 Task: Add an event with the title Client Dinner, date '2024/04/02', time 9:40 AM to 11:40 AMand add a description: Participants will develop essential communication skills, such as active listening, asking probing questions, and conveying their own viewpoints persuasively. They will learn how to adapt their communication style to different negotiation situations and personalities.Select event color  Basil . Add location for the event as: 123 Park Guell, Barcelona, Spain, logged in from the account softage.1@softage.netand send the event invitation to softage.3@softage.net and softage.4@softage.net. Set a reminder for the event Every weekday(Monday to Friday)
Action: Mouse moved to (64, 86)
Screenshot: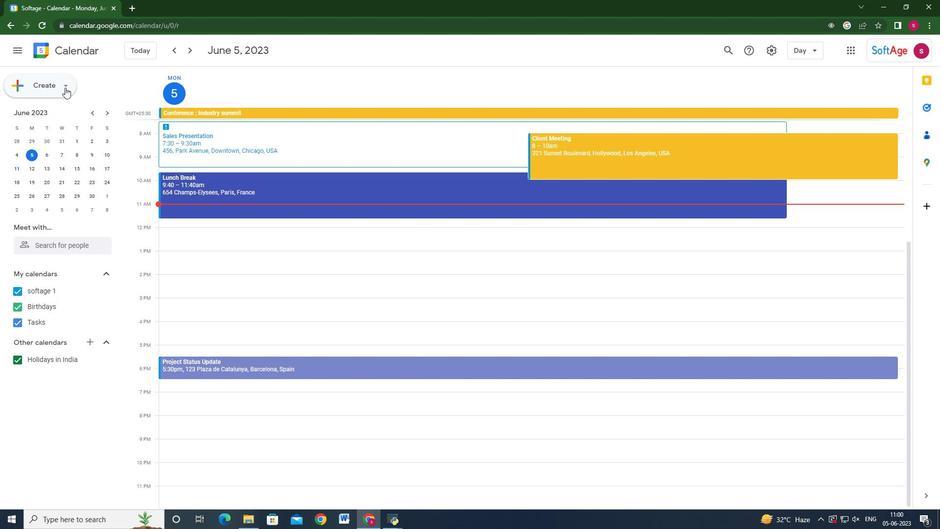 
Action: Mouse pressed left at (64, 86)
Screenshot: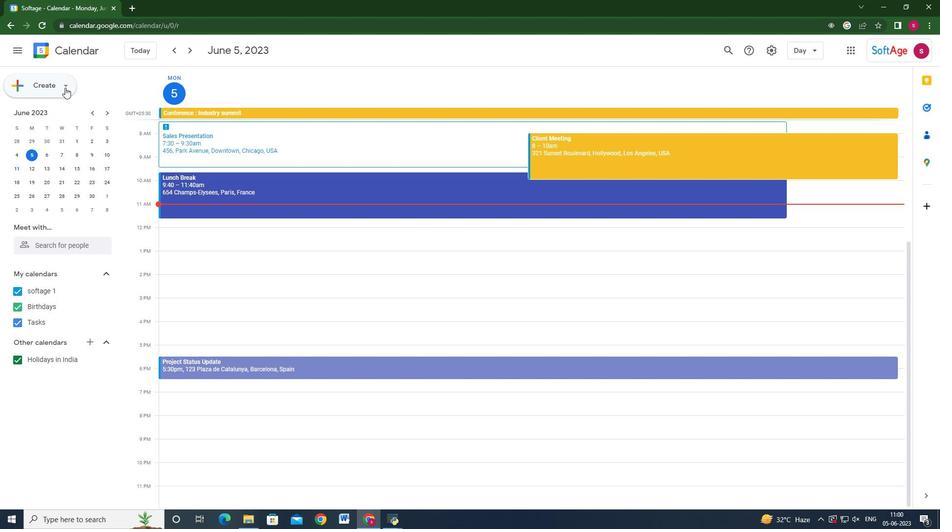 
Action: Mouse moved to (40, 106)
Screenshot: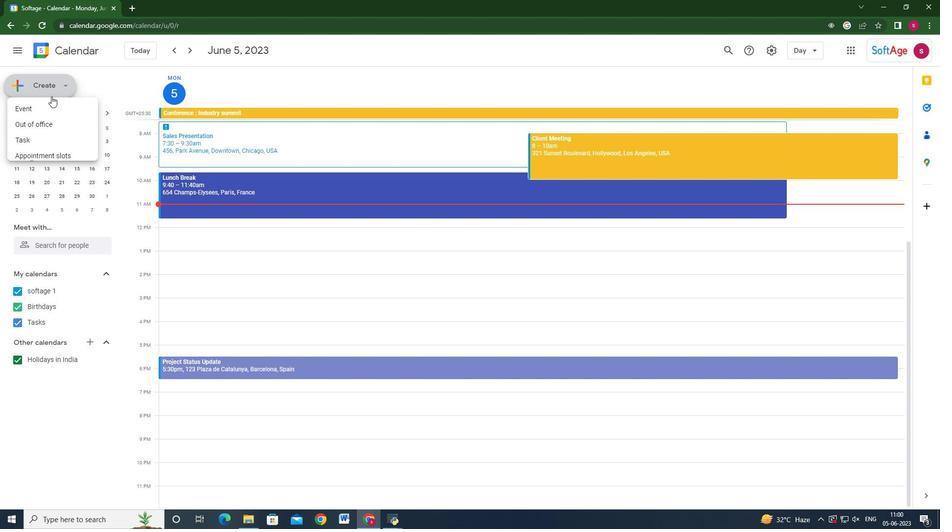 
Action: Mouse pressed left at (40, 106)
Screenshot: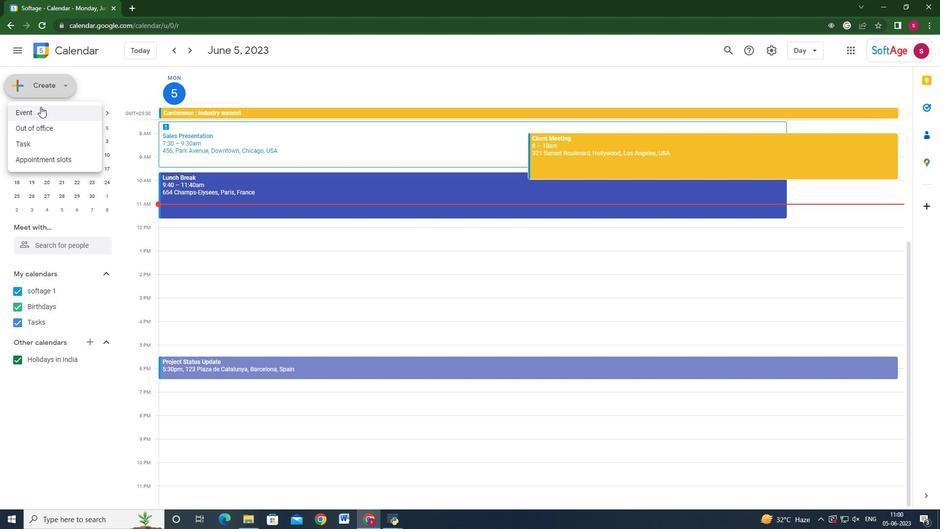 
Action: Mouse moved to (559, 383)
Screenshot: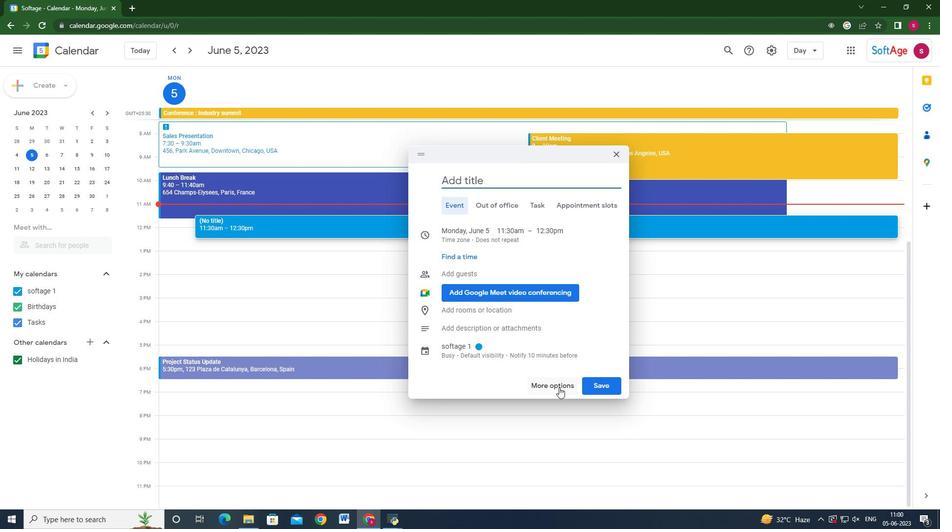 
Action: Mouse pressed left at (559, 383)
Screenshot: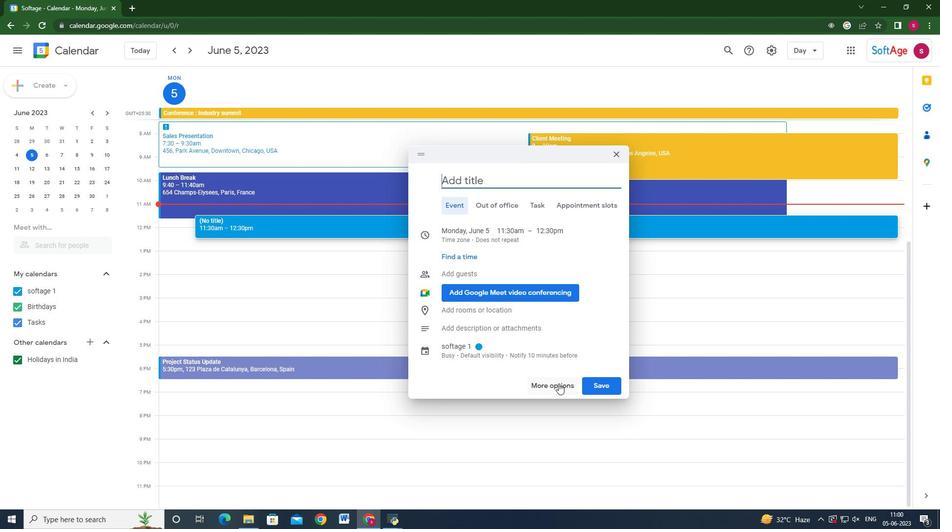 
Action: Mouse moved to (193, 52)
Screenshot: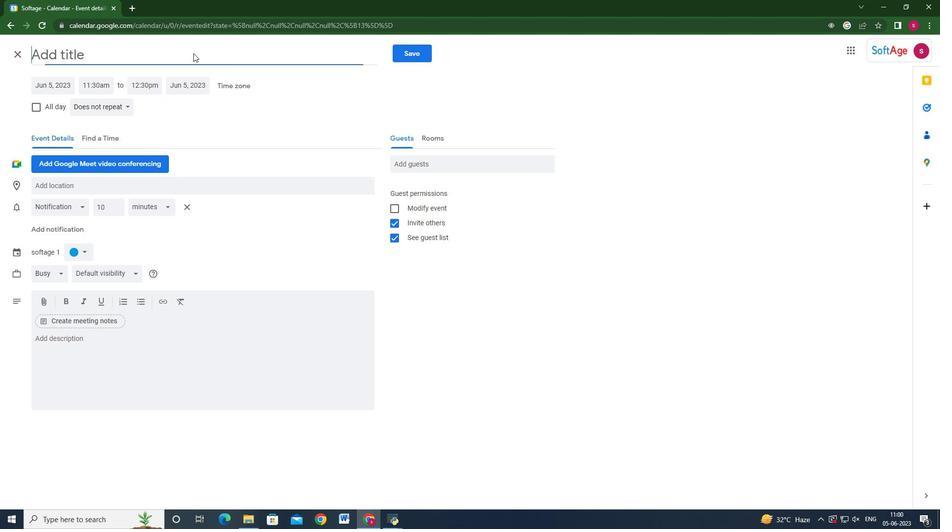 
Action: Key pressed <Key.shift>Client<Key.space><Key.shift>Dinner
Screenshot: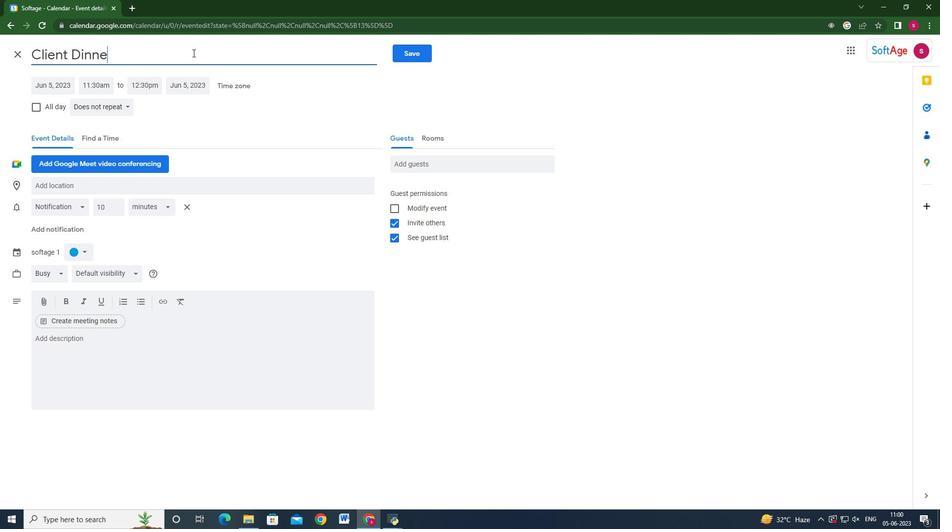 
Action: Mouse moved to (42, 85)
Screenshot: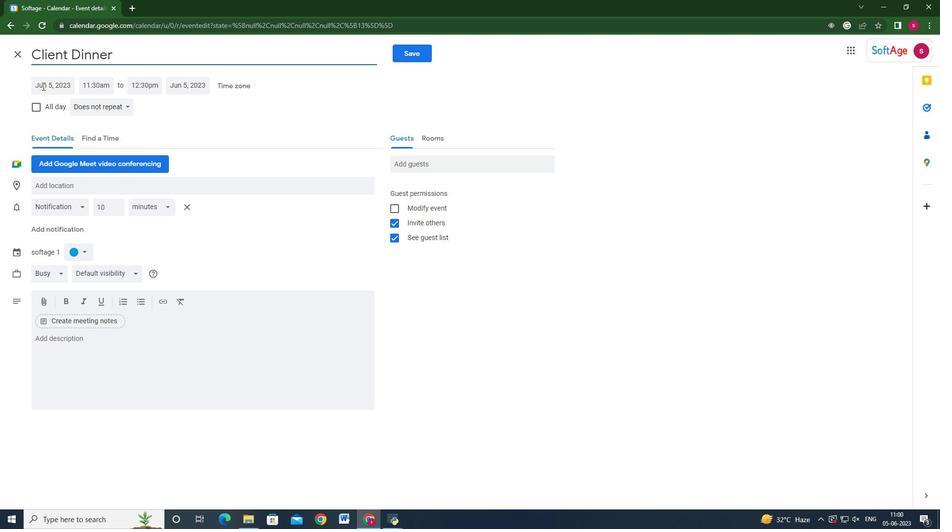 
Action: Mouse pressed left at (42, 85)
Screenshot: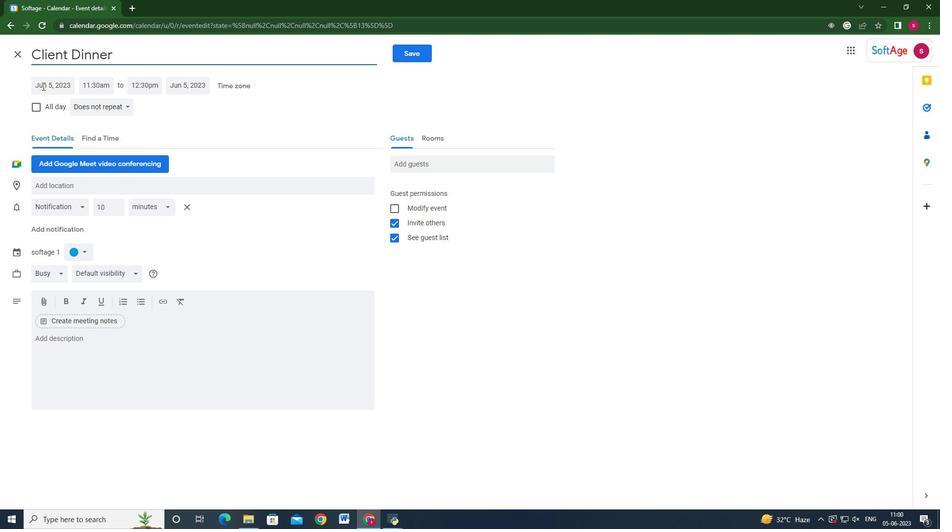 
Action: Mouse moved to (149, 105)
Screenshot: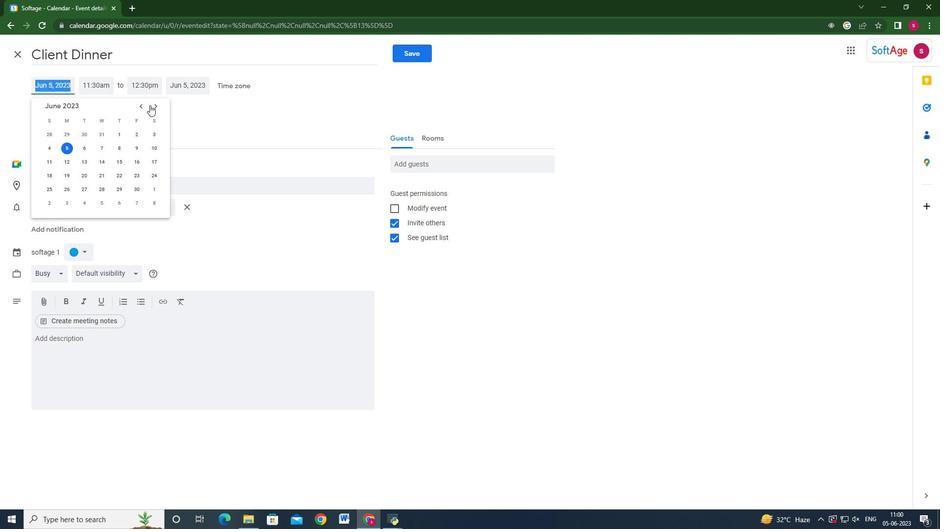 
Action: Mouse pressed left at (149, 105)
Screenshot: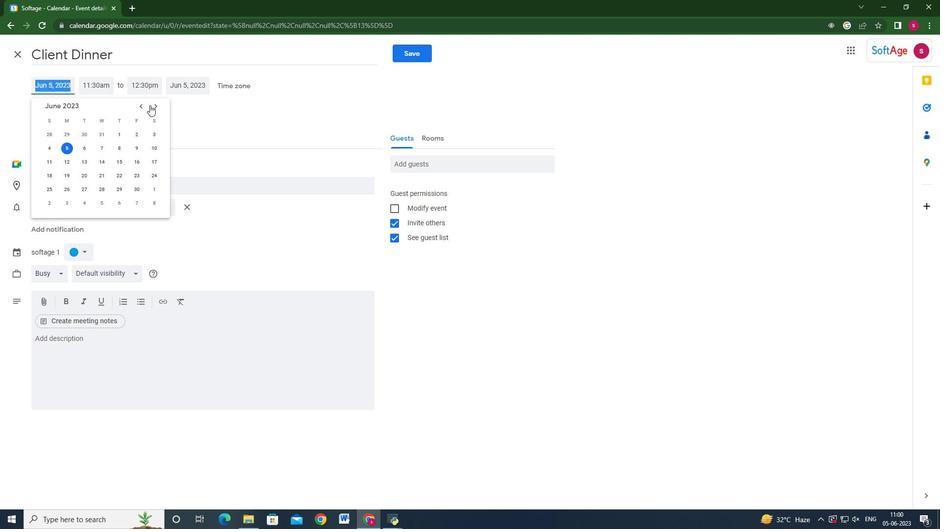 
Action: Mouse moved to (150, 105)
Screenshot: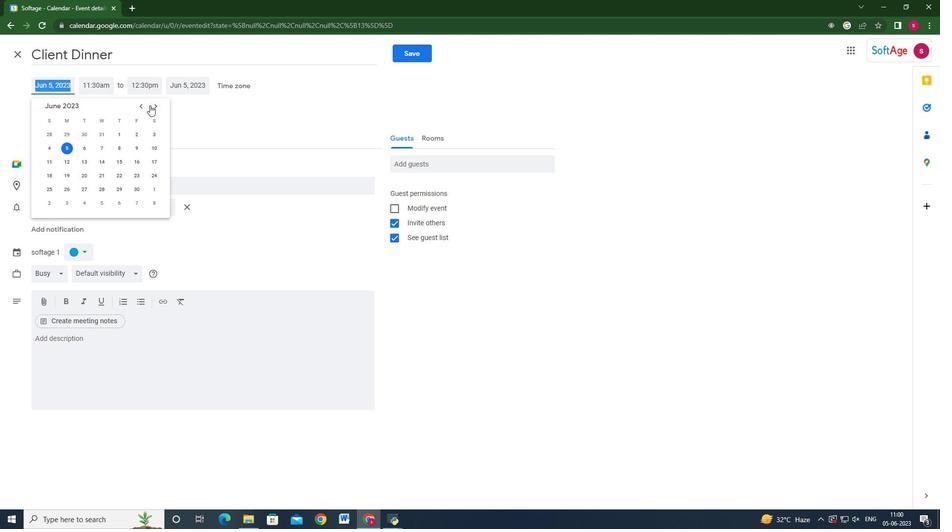 
Action: Mouse pressed left at (150, 105)
Screenshot: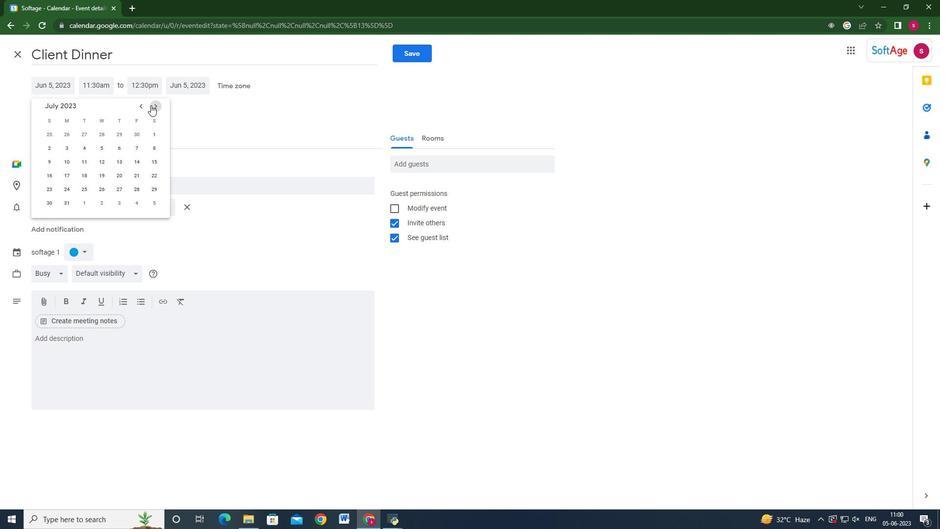 
Action: Mouse pressed left at (150, 105)
Screenshot: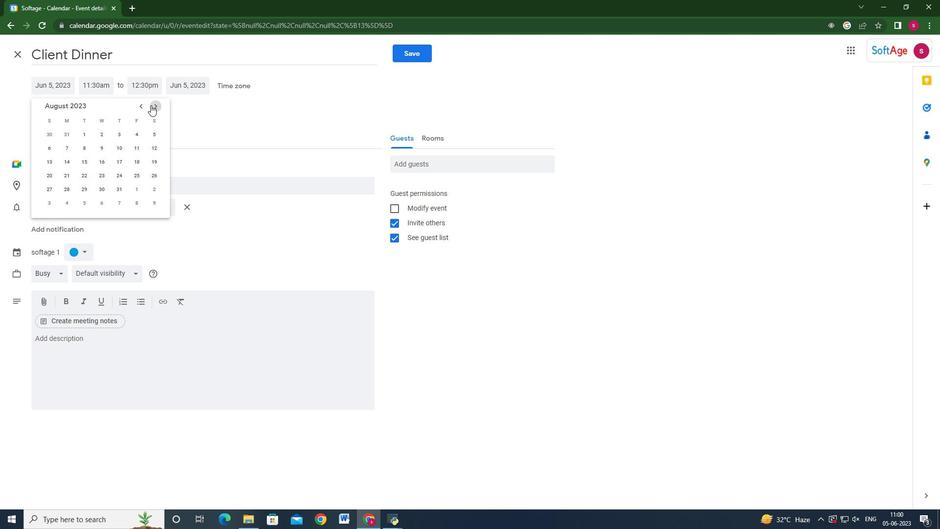 
Action: Mouse pressed left at (150, 105)
Screenshot: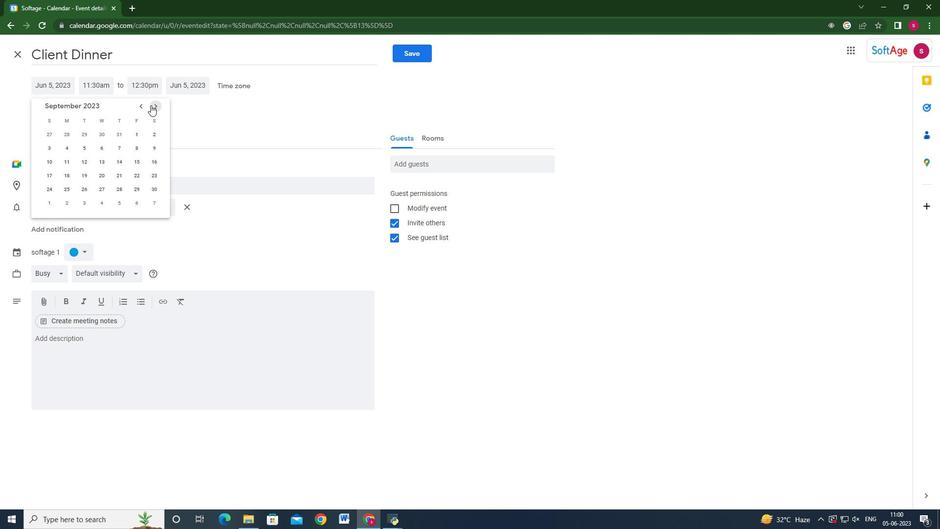
Action: Mouse pressed left at (150, 105)
Screenshot: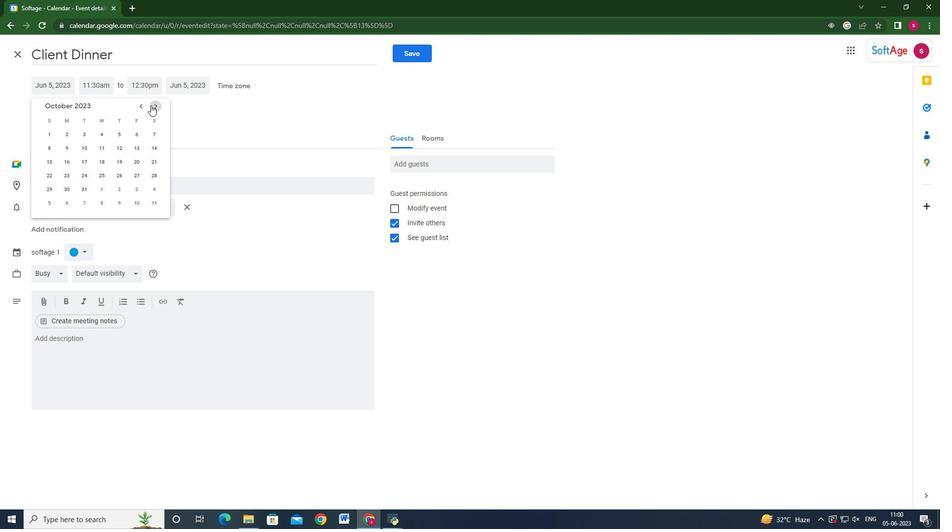 
Action: Mouse pressed left at (150, 105)
Screenshot: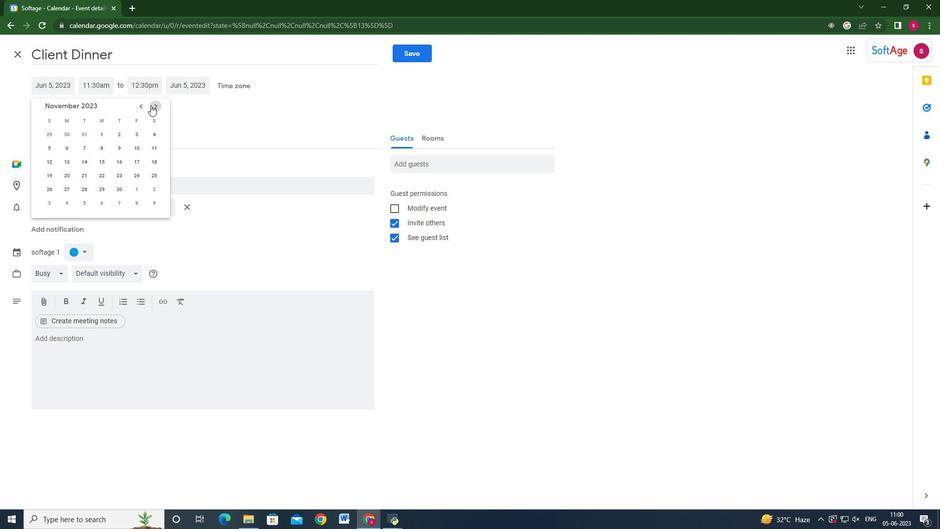 
Action: Mouse pressed left at (150, 105)
Screenshot: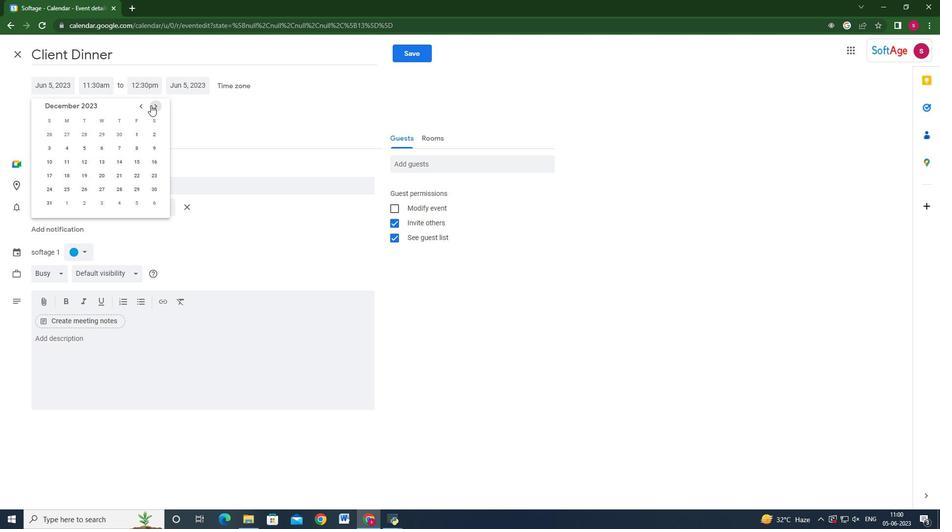 
Action: Mouse pressed left at (150, 105)
Screenshot: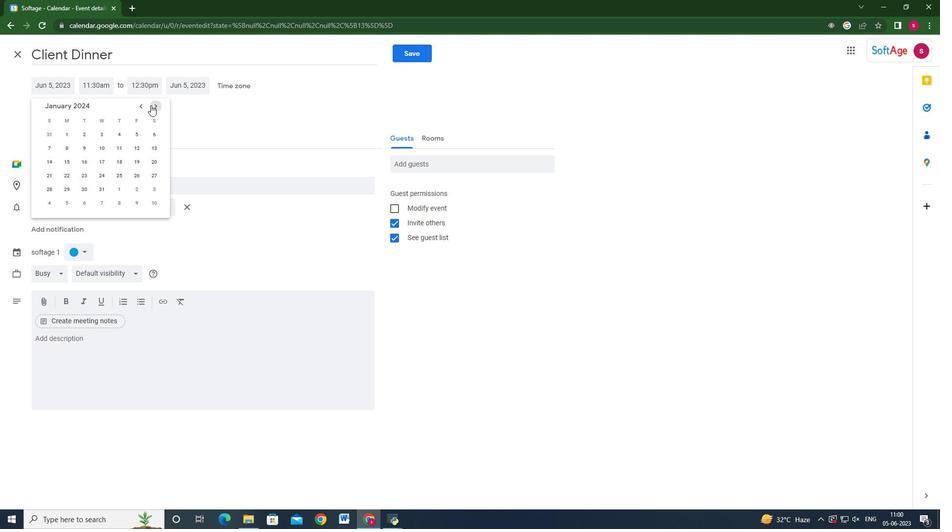 
Action: Mouse pressed left at (150, 105)
Screenshot: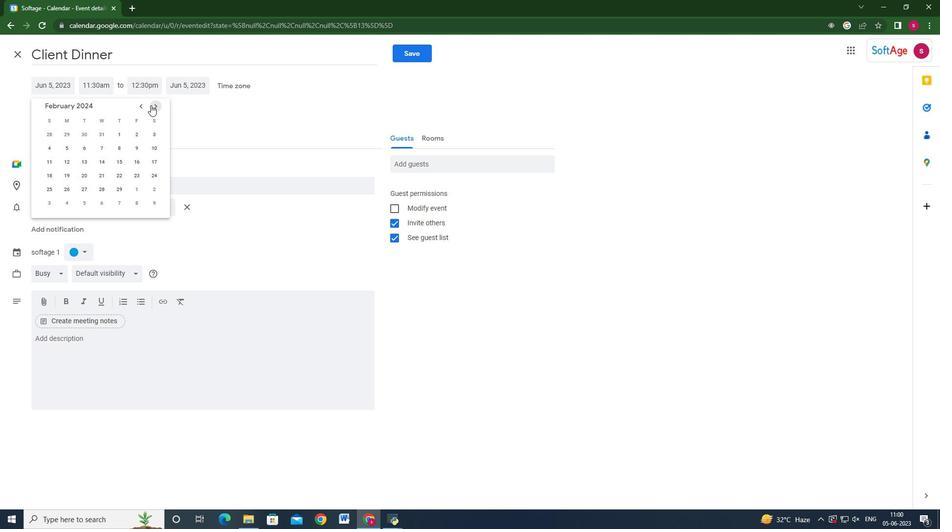 
Action: Mouse pressed left at (150, 105)
Screenshot: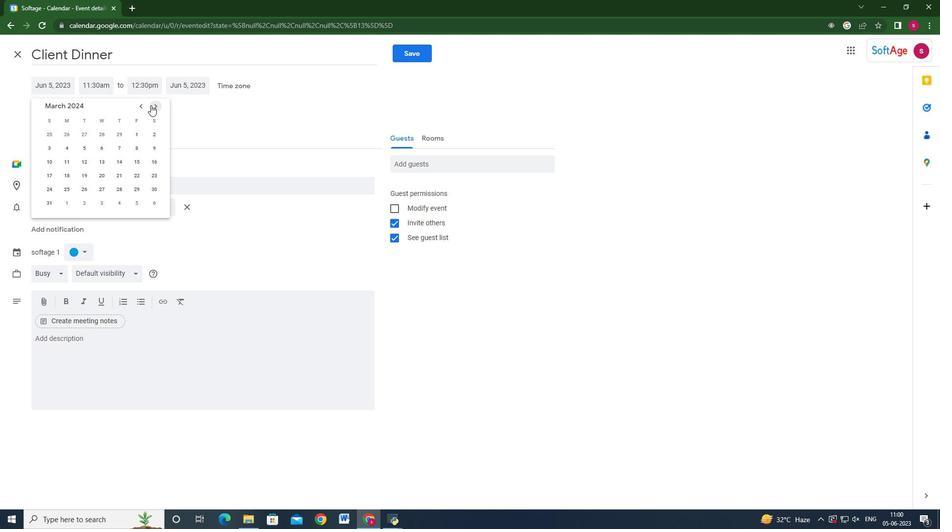 
Action: Mouse moved to (85, 134)
Screenshot: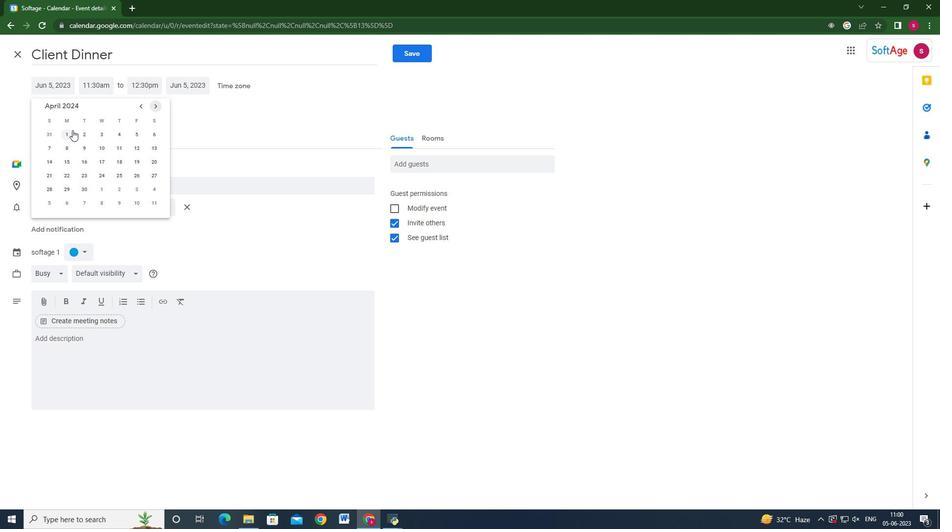 
Action: Mouse pressed left at (85, 134)
Screenshot: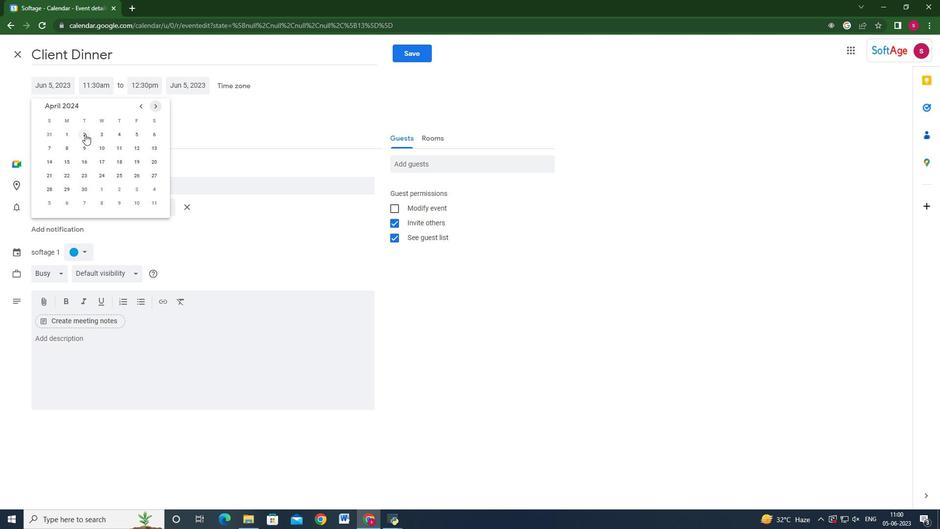 
Action: Mouse moved to (90, 85)
Screenshot: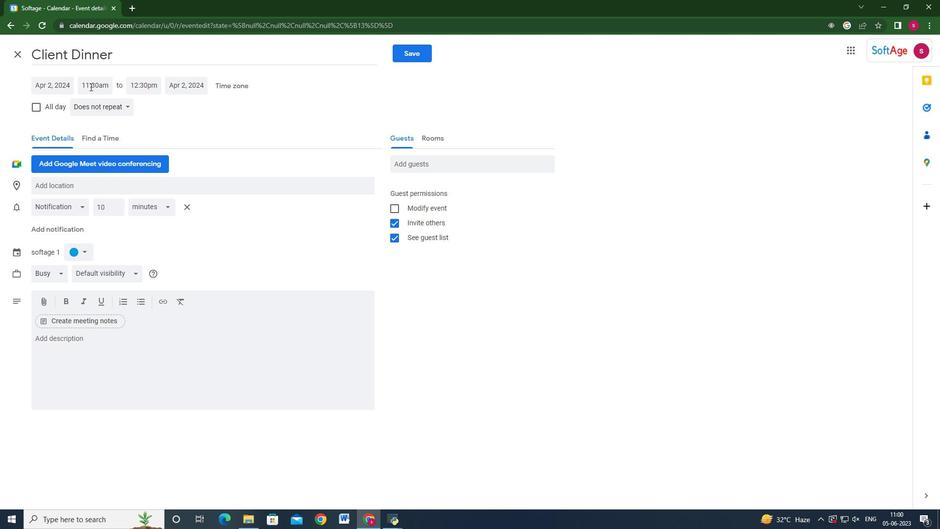 
Action: Mouse pressed left at (90, 85)
Screenshot: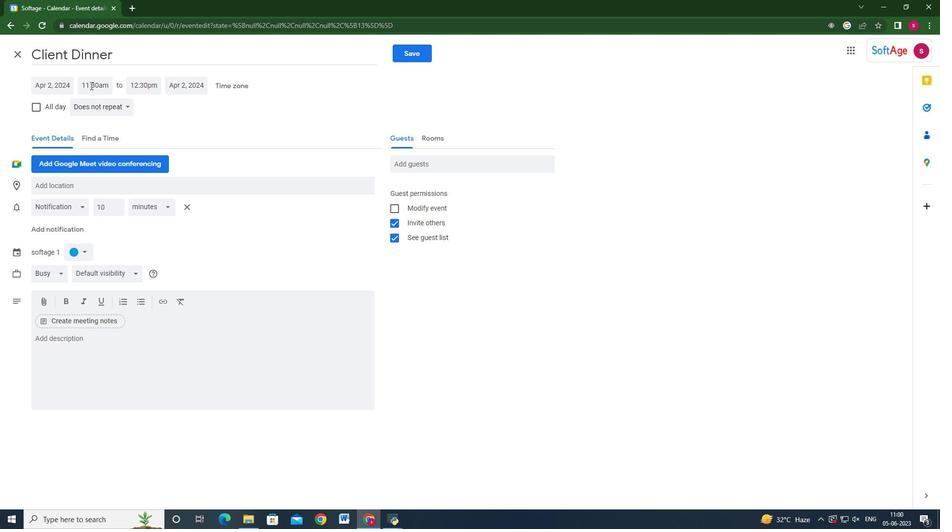 
Action: Key pressed 1<Key.backspace>9<Key.shift>:40am<Key.enter><Key.tab>11<Key.shift>:40am<Key.enter>
Screenshot: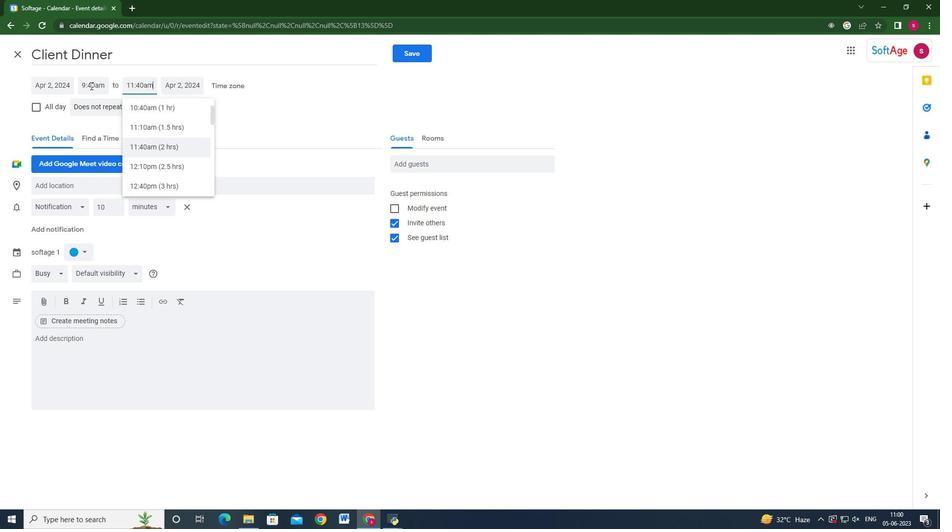 
Action: Mouse moved to (170, 340)
Screenshot: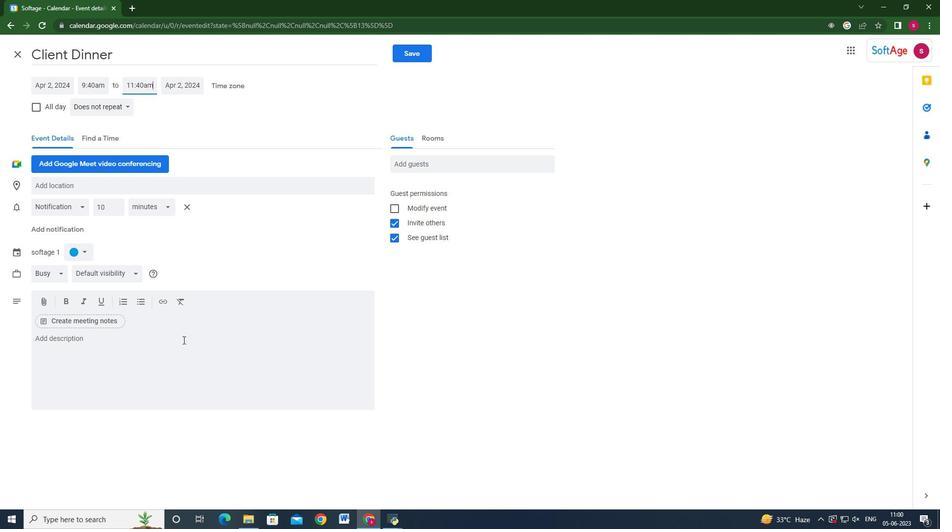 
Action: Mouse pressed left at (170, 340)
Screenshot: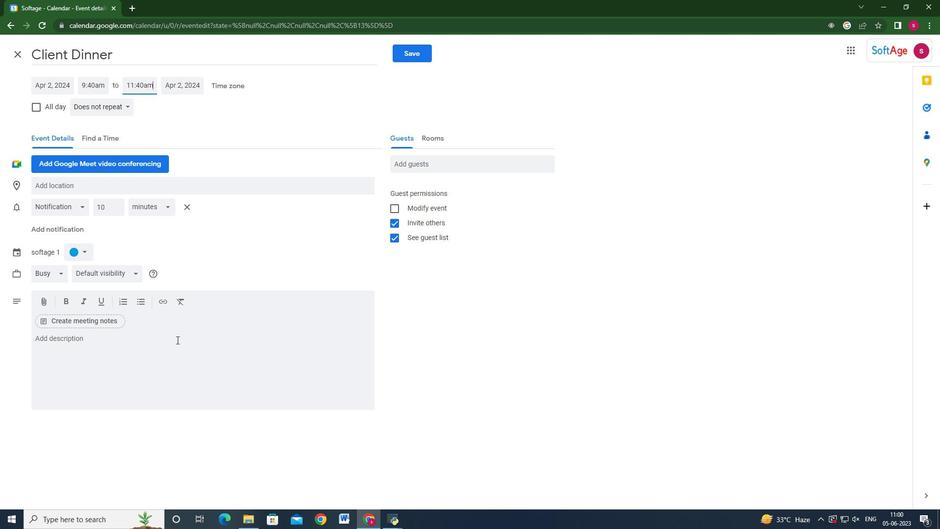 
Action: Key pressed <Key.shift>Participants<Key.space>will<Key.space>develop<Key.space>essential<Key.space>communication<Key.space>skills,<Key.space>such<Key.space>as<Key.space>active<Key.space>listening,<Key.space>asking<Key.space>probing<Key.space>questions,<Key.space>and<Key.space>conveying<Key.space>their<Key.space>own<Key.space>viewpoints<Key.space>persuadi<Key.backspace><Key.backspace>sively.<Key.space><Key.shift>They<Key.space>will<Key.space>learn<Key.space>how<Key.space>to<Key.space>adapt<Key.space>their<Key.space>communication<Key.space>style<Key.space>to<Key.space>different<Key.space>negotiation<Key.space>situations<Key.space>and<Key.space>personalities.
Screenshot: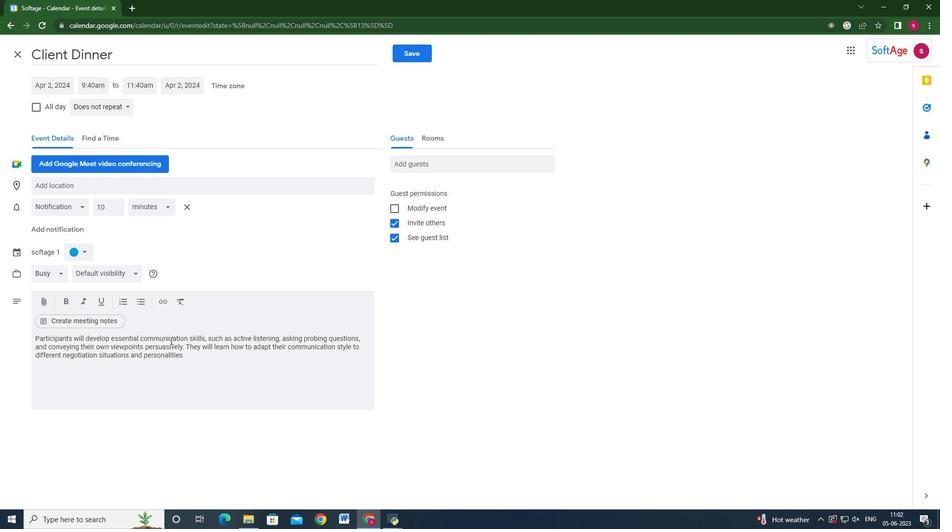 
Action: Mouse moved to (87, 256)
Screenshot: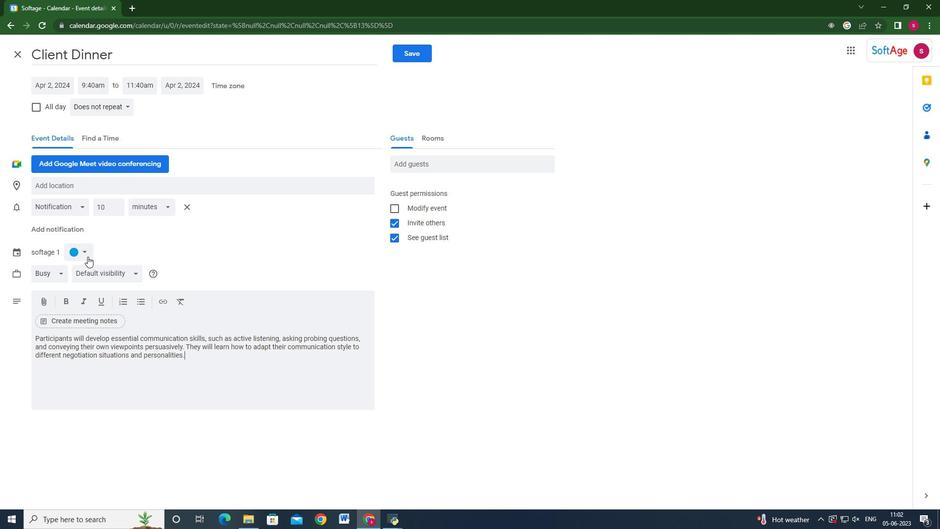 
Action: Mouse pressed left at (87, 256)
Screenshot: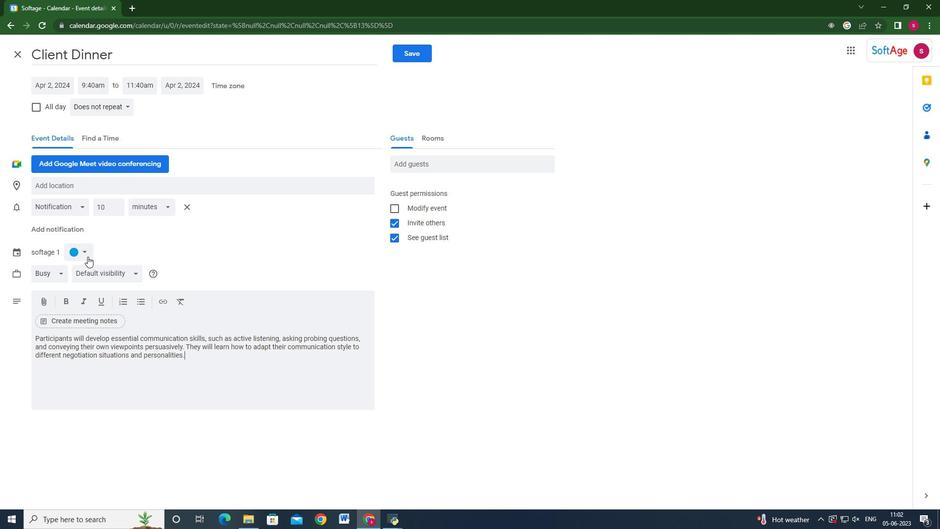 
Action: Mouse moved to (84, 276)
Screenshot: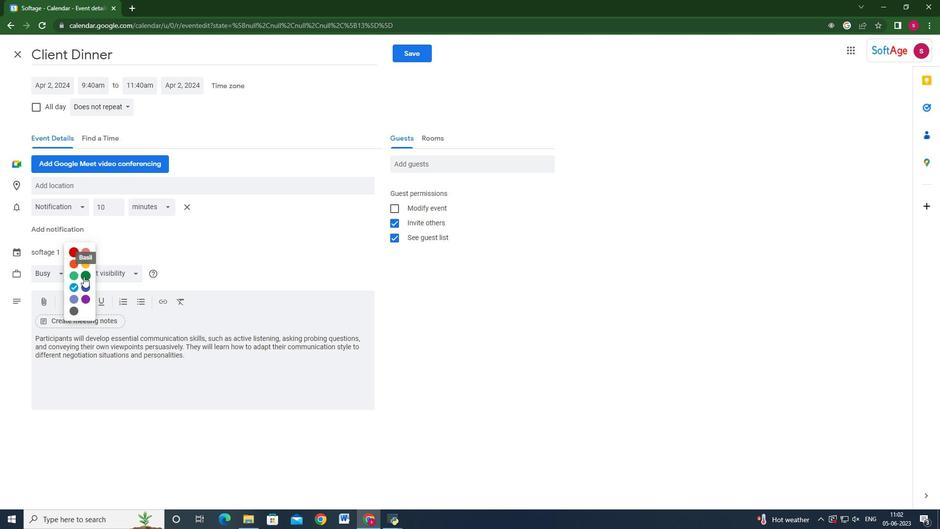 
Action: Mouse pressed left at (84, 276)
Screenshot: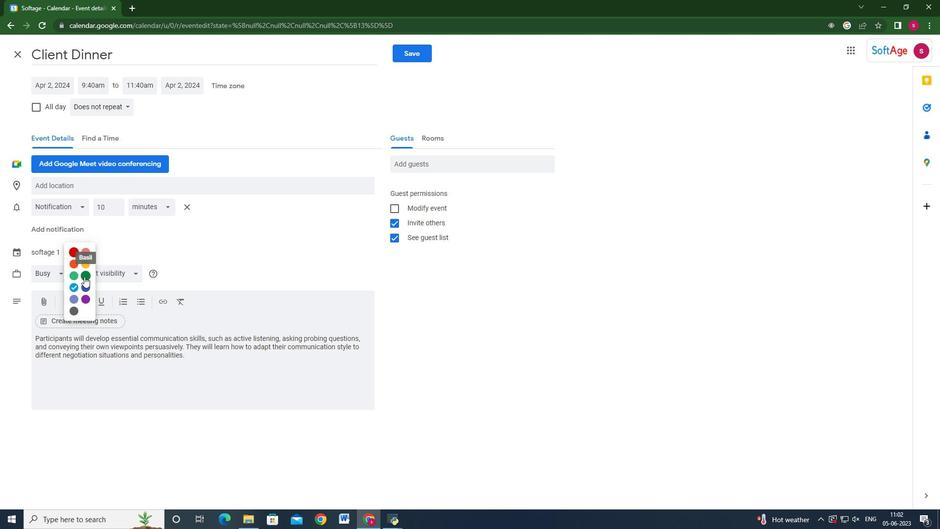 
Action: Mouse moved to (98, 188)
Screenshot: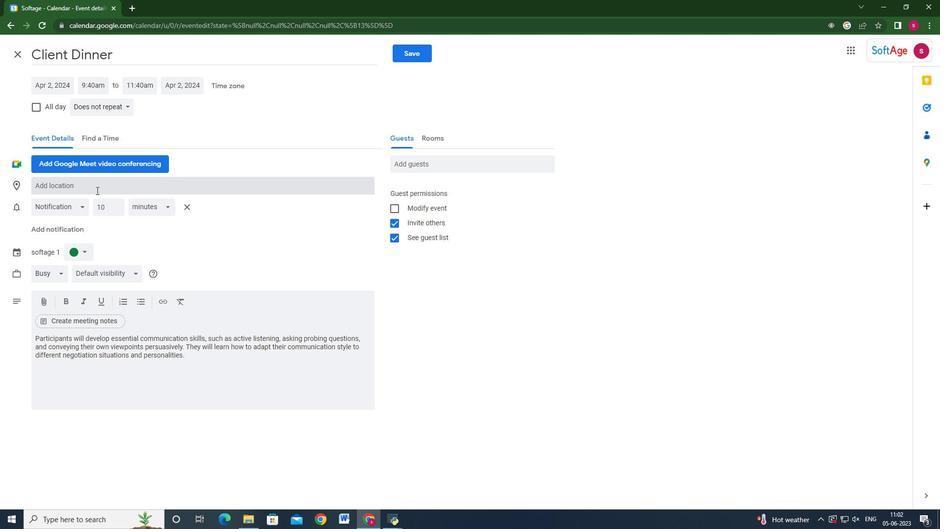 
Action: Mouse pressed left at (98, 188)
Screenshot: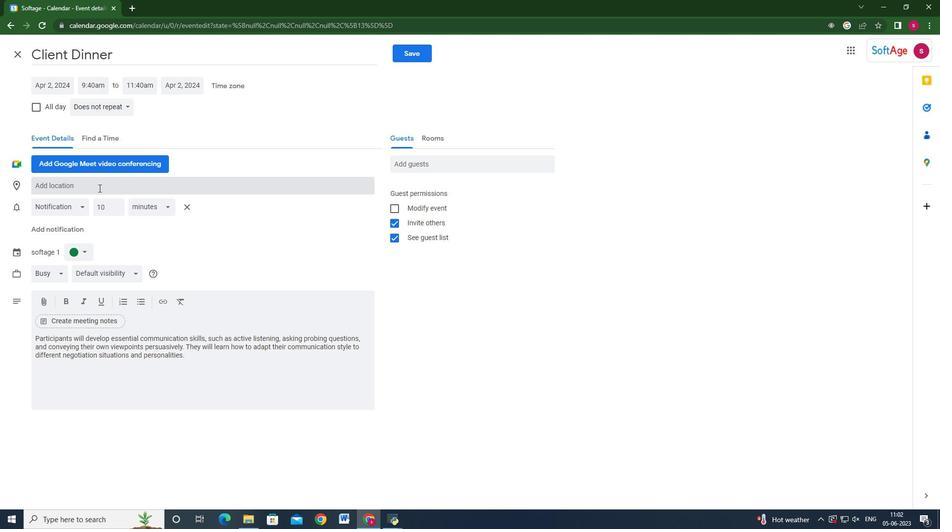 
Action: Key pressed 123<Key.space><Key.shift>O<Key.backspace><Key.shift>Park<Key.space><Key.shift>Guell<Key.space><Key.shift>Barcelona,<Key.shift_r>Spain<Key.left><Key.left><Key.left><Key.left><Key.left><Key.left><Key.left><Key.left><Key.left><Key.left><Key.left><Key.left><Key.left><Key.left><Key.left><Key.left>,
Screenshot: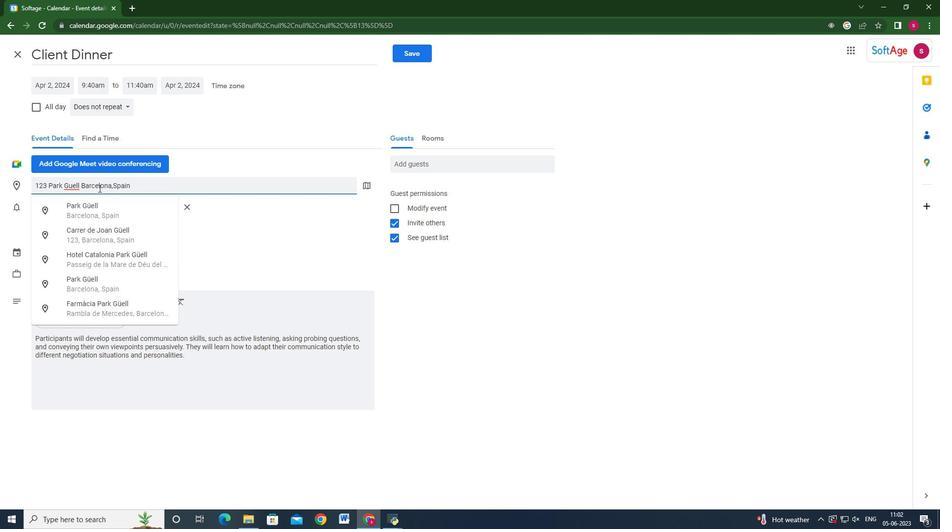 
Action: Mouse moved to (463, 162)
Screenshot: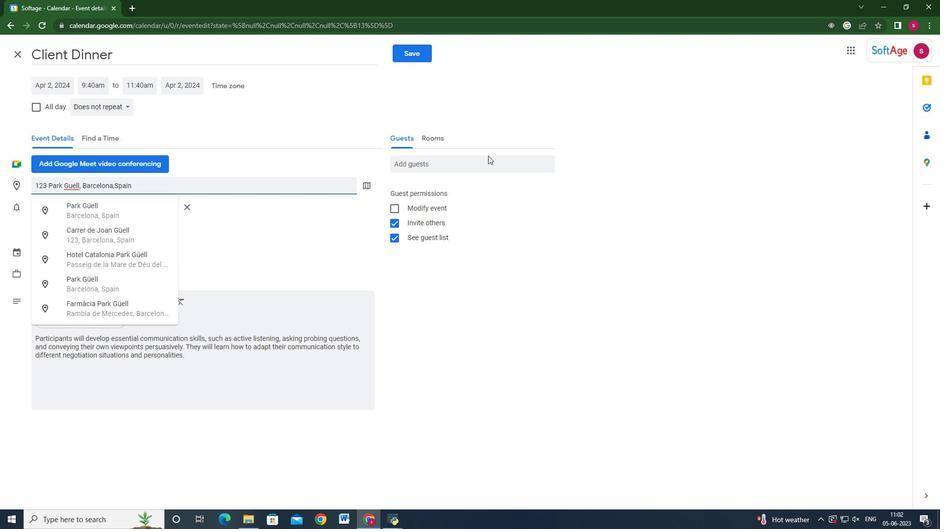 
Action: Mouse pressed left at (463, 162)
Screenshot: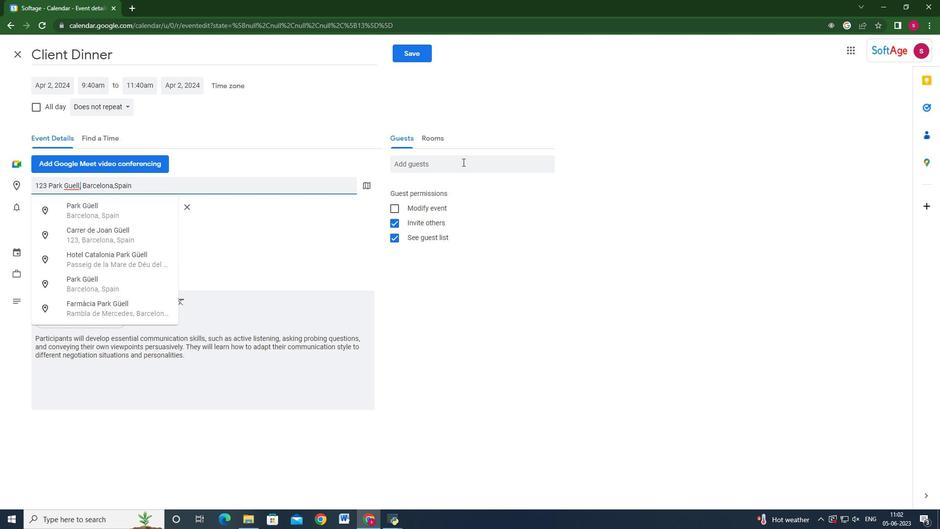 
Action: Mouse moved to (457, 163)
Screenshot: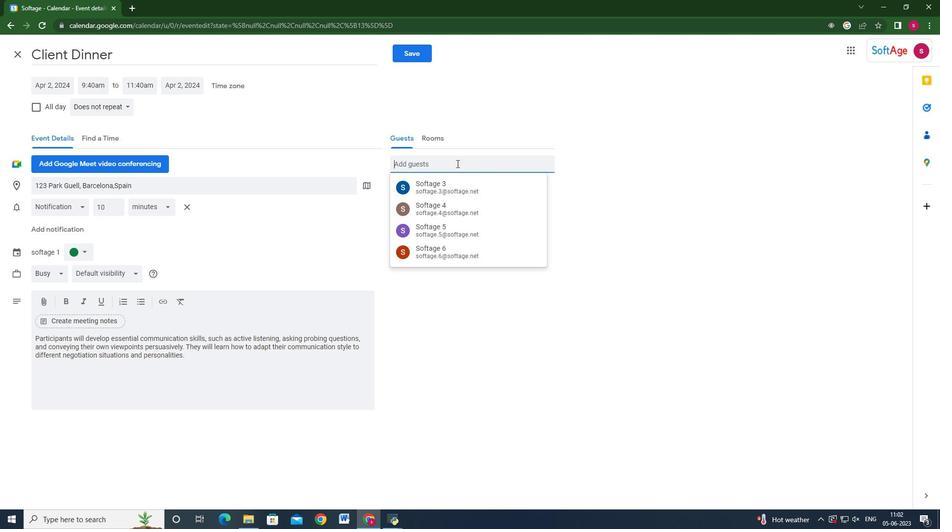 
Action: Key pressed softage.3<Key.shift_r>@softage.net<Key.enter>softage.4<Key.shift_r>@softage.net<Key.enter>
Screenshot: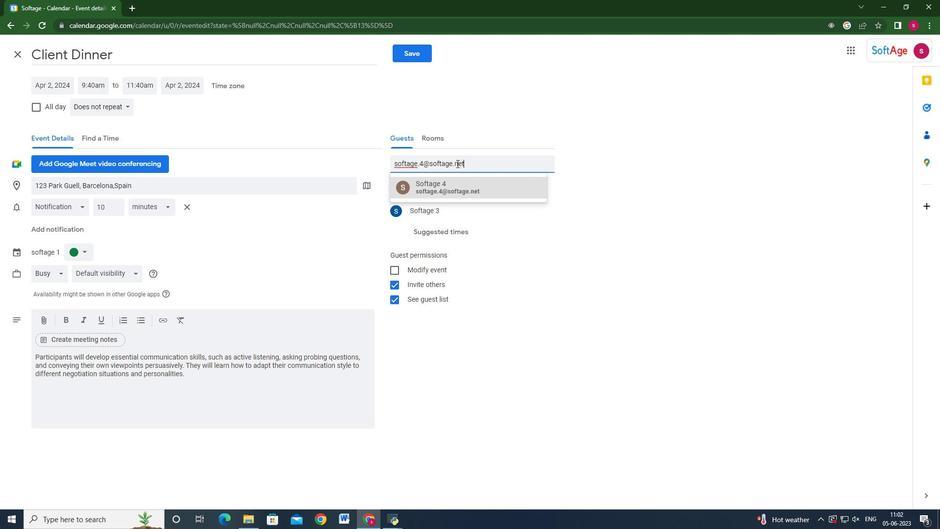 
Action: Mouse moved to (107, 105)
Screenshot: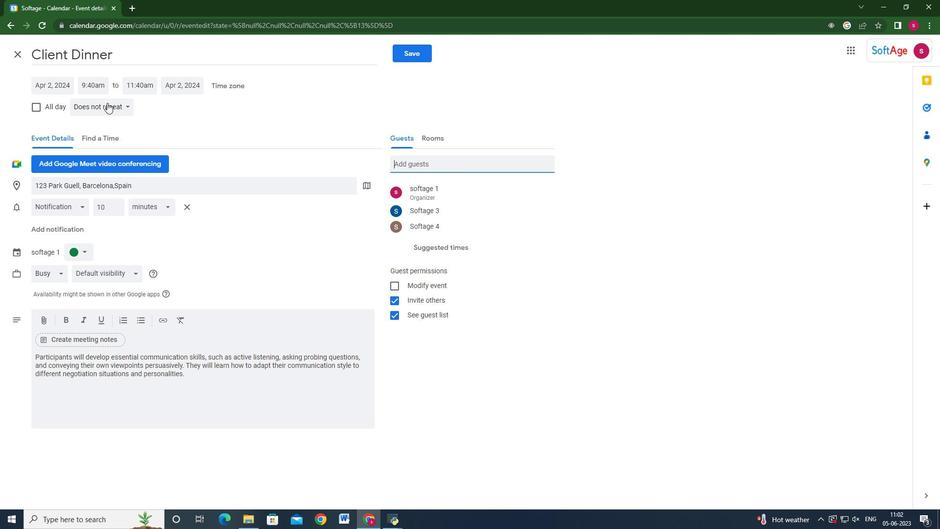 
Action: Mouse pressed left at (107, 105)
Screenshot: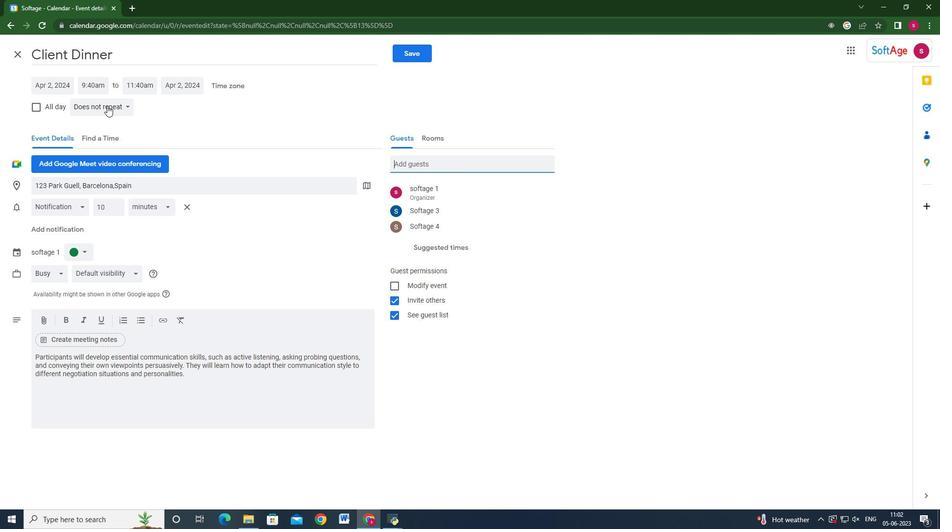 
Action: Mouse moved to (132, 191)
Screenshot: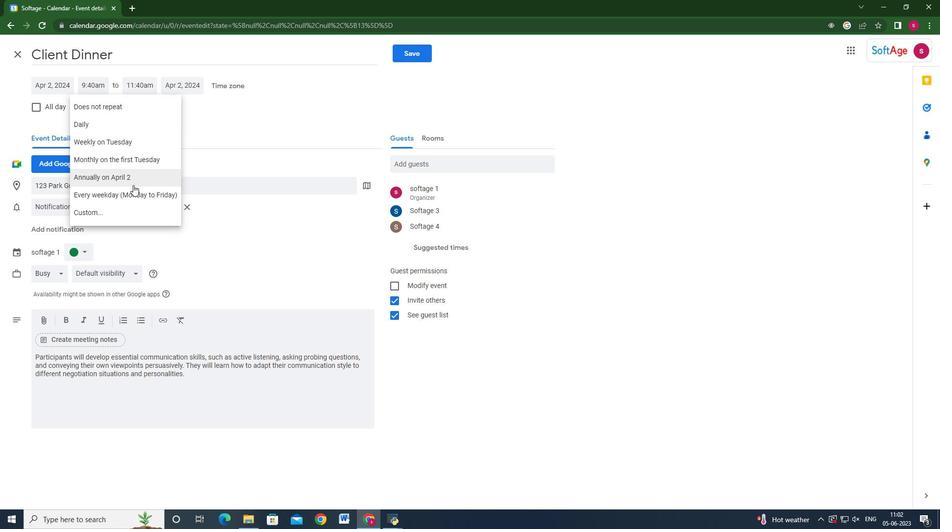 
Action: Mouse pressed left at (132, 191)
Screenshot: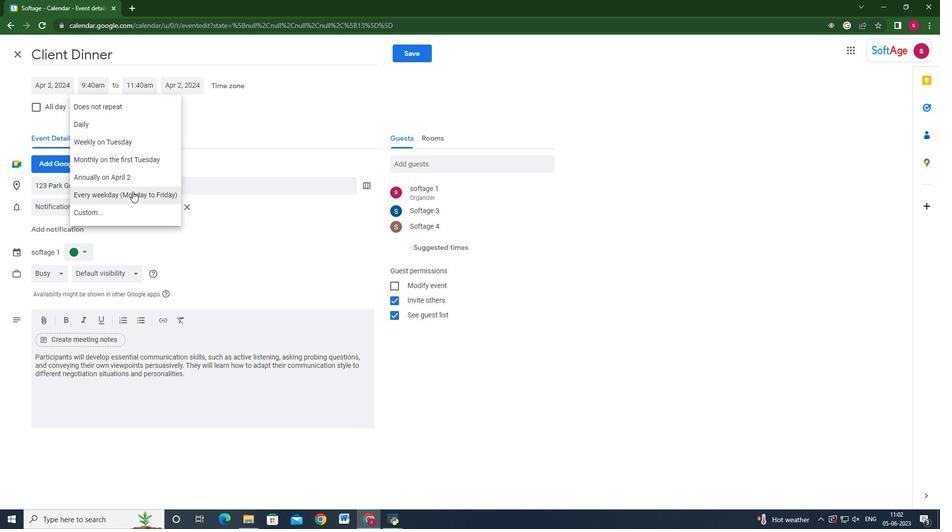 
Action: Mouse moved to (396, 55)
Screenshot: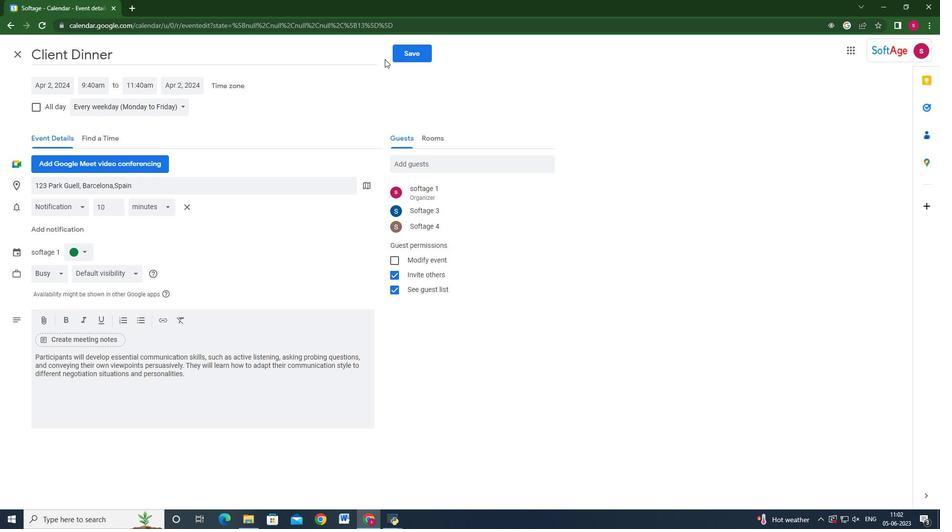 
Action: Mouse pressed left at (396, 55)
Screenshot: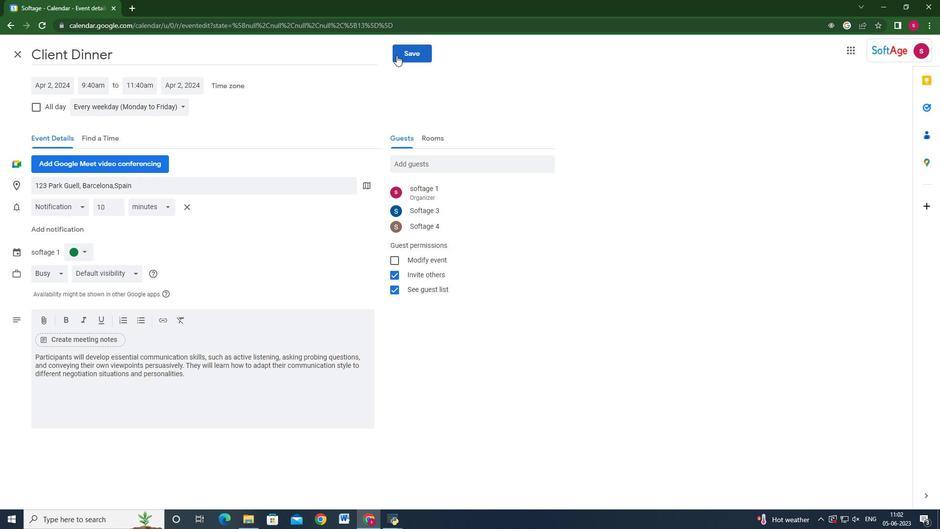 
Action: Mouse moved to (572, 294)
Screenshot: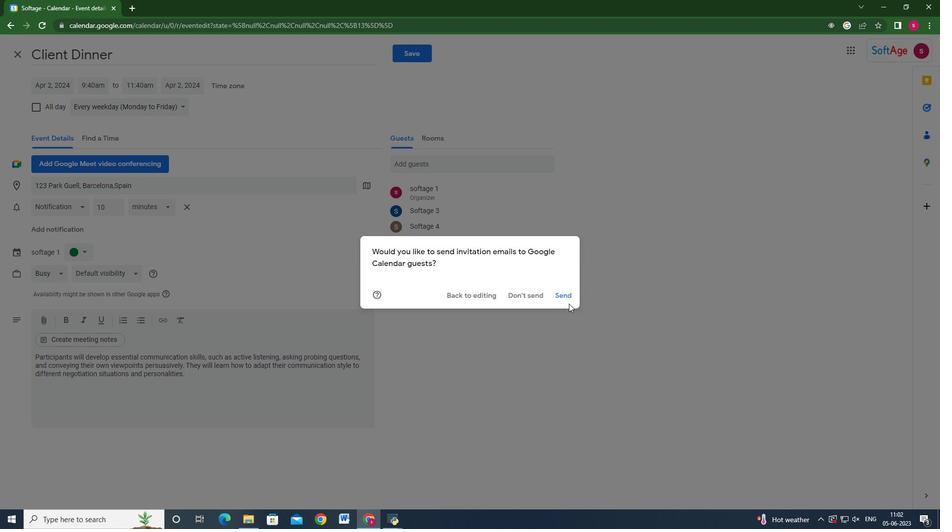 
Action: Mouse pressed left at (572, 294)
Screenshot: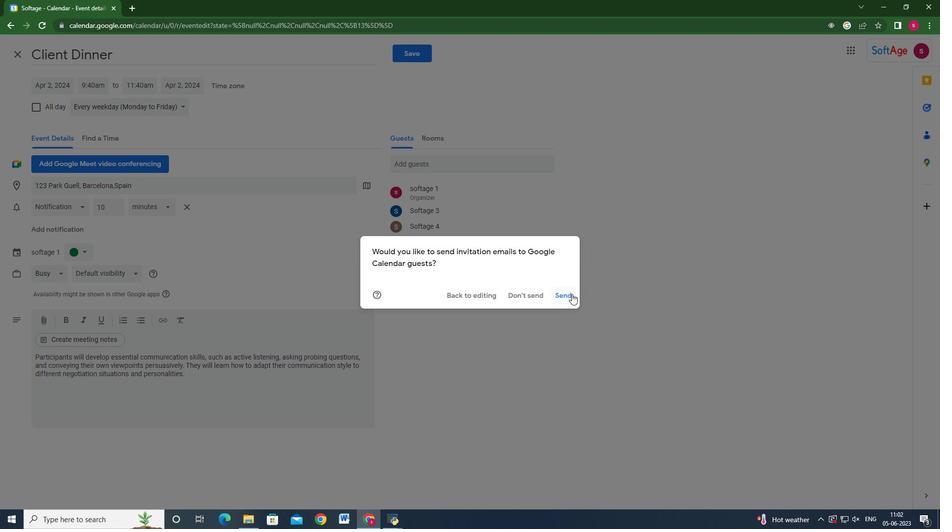 
Action: Mouse moved to (555, 289)
Screenshot: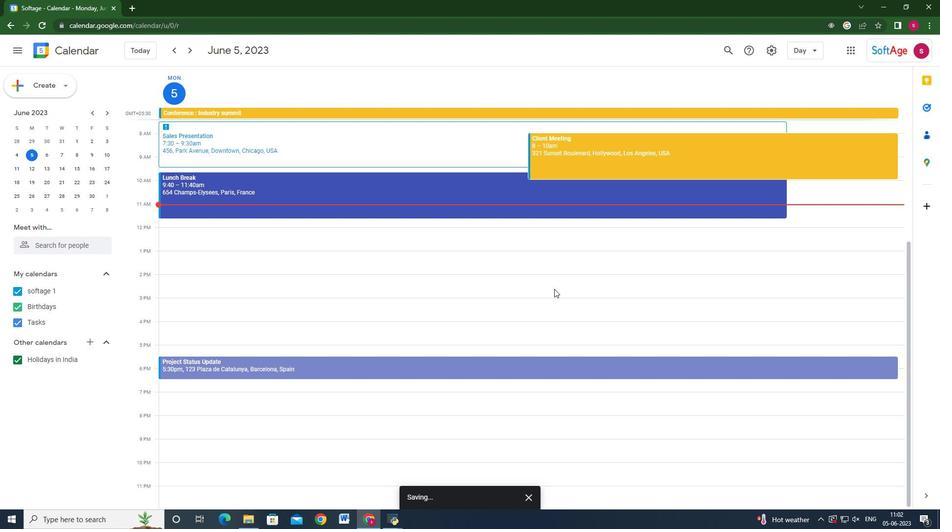 
